 Task: Create in the project AgileHeart in Backlog an issue 'Develop a new tool for automated testing of web application security vulnerabilities and penetration testing', assign it to team member softage.1@softage.net and change the status to IN PROGRESS. Create in the project AgileHeart in Backlog an issue 'Upgrade the server infrastructure of a web application to improve performance and reliability', assign it to team member softage.2@softage.net and change the status to IN PROGRESS
Action: Mouse moved to (173, 56)
Screenshot: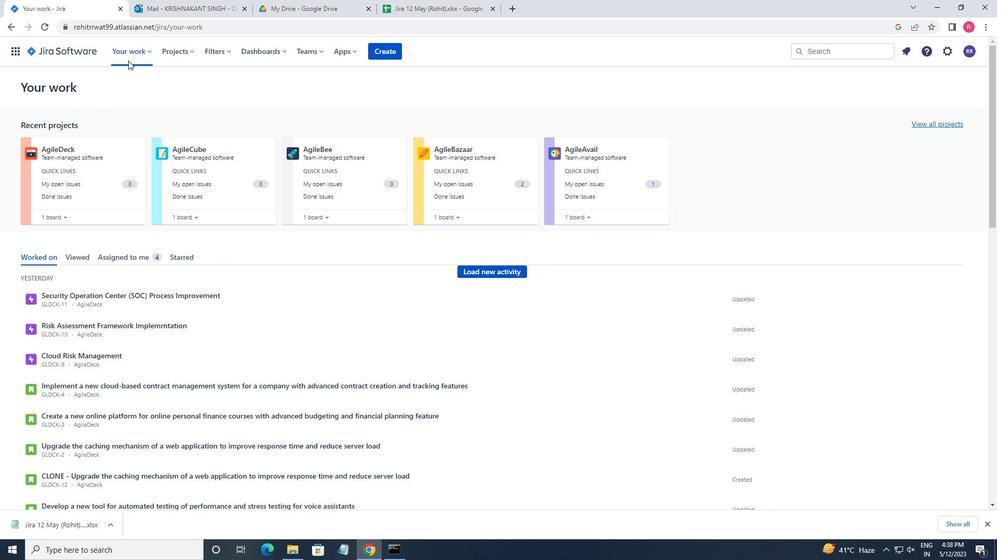 
Action: Mouse pressed left at (173, 56)
Screenshot: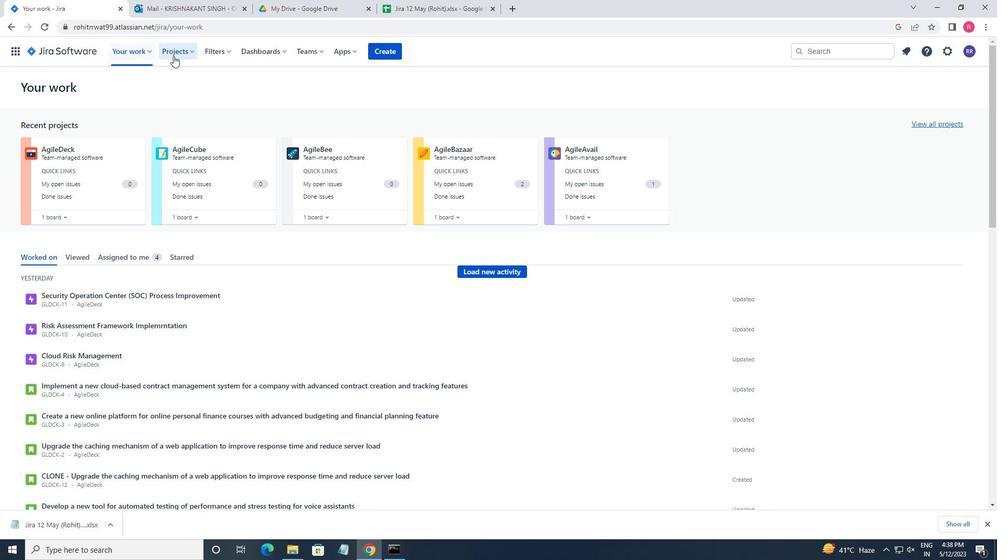 
Action: Mouse moved to (190, 100)
Screenshot: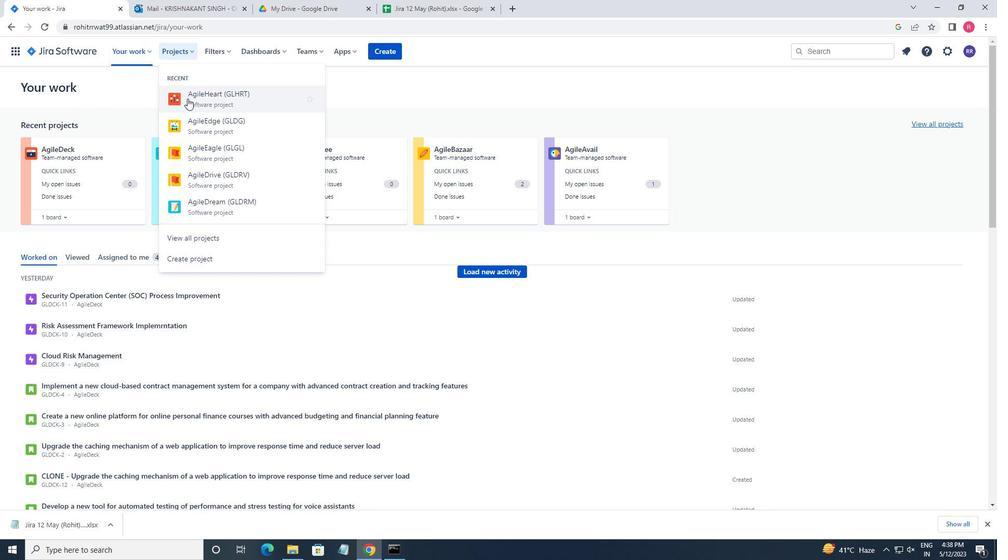 
Action: Mouse pressed left at (190, 100)
Screenshot: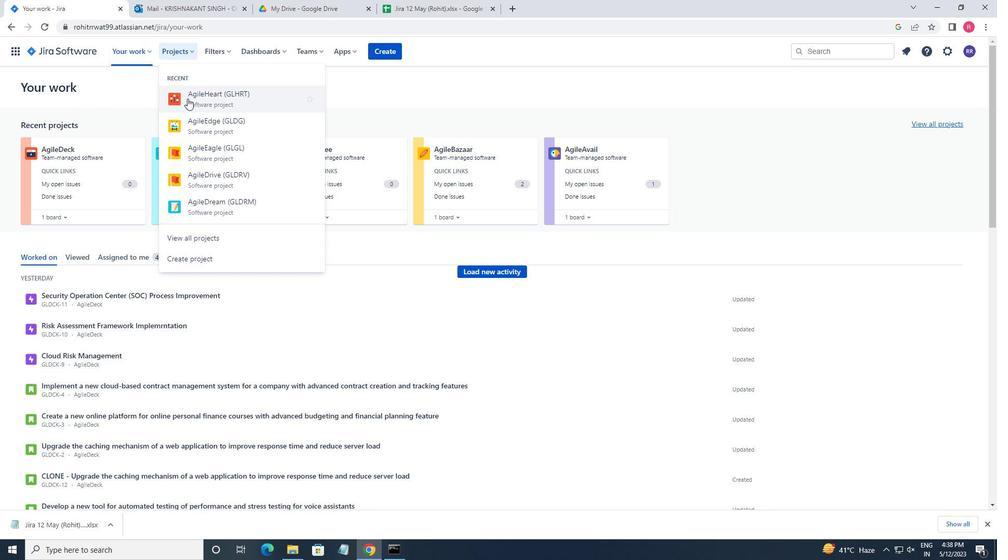 
Action: Mouse moved to (71, 161)
Screenshot: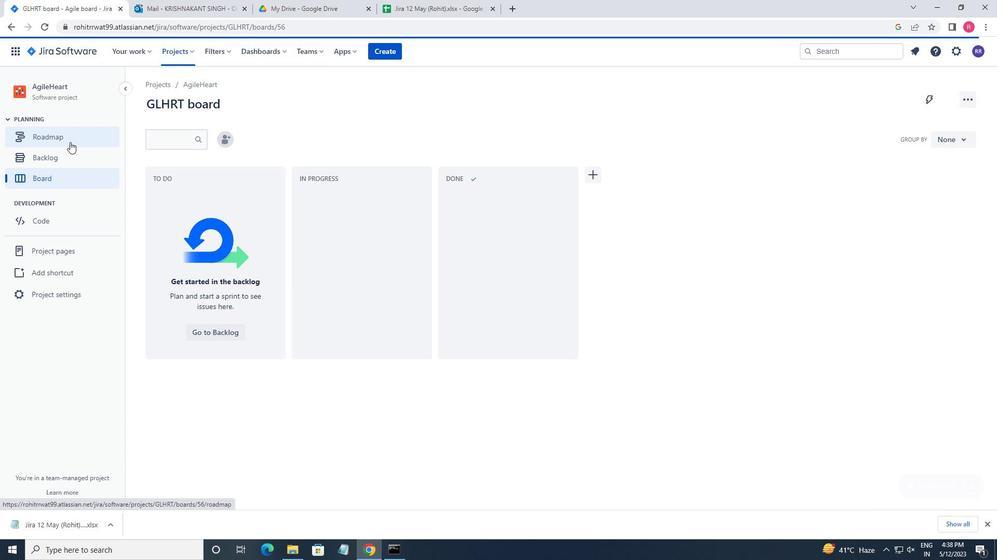 
Action: Mouse pressed left at (71, 161)
Screenshot: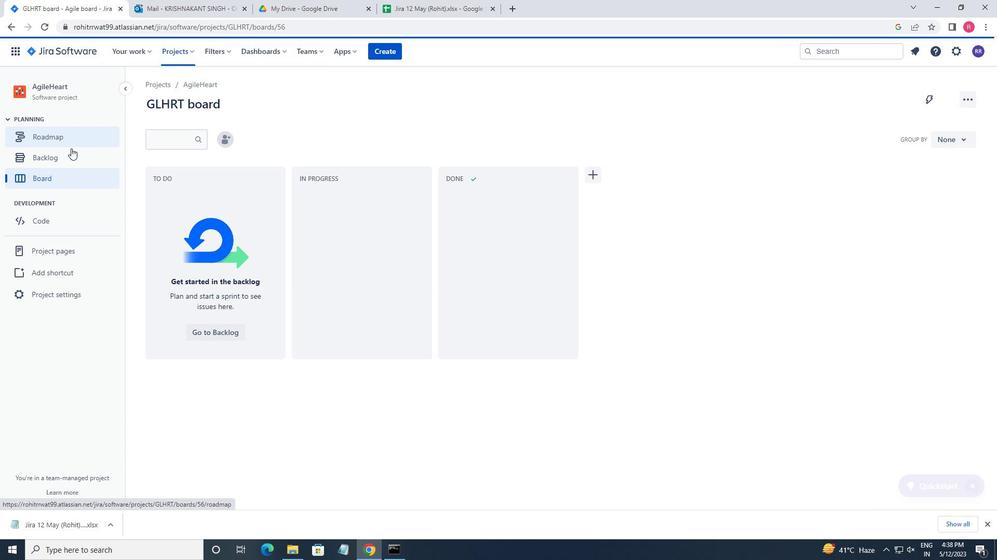 
Action: Mouse moved to (462, 376)
Screenshot: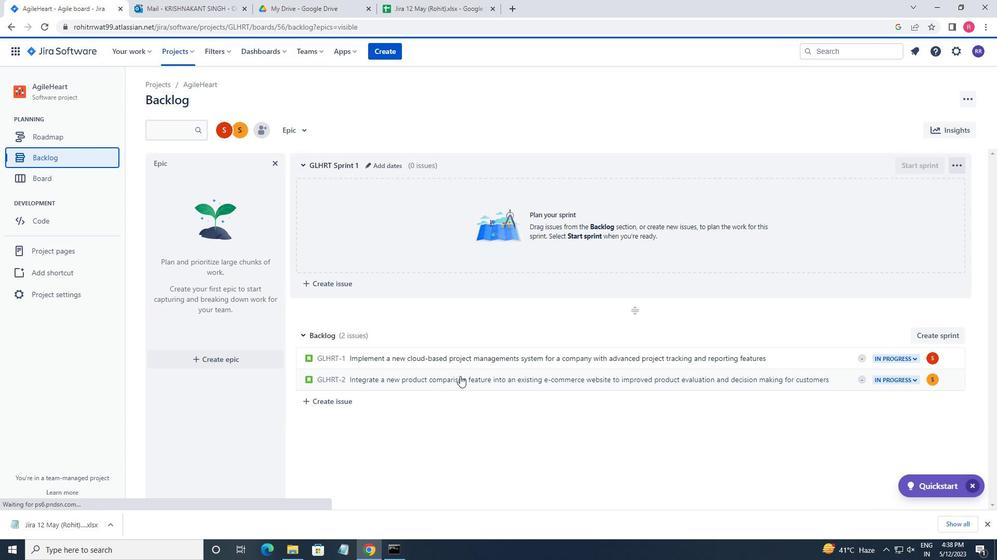 
Action: Mouse scrolled (462, 375) with delta (0, 0)
Screenshot: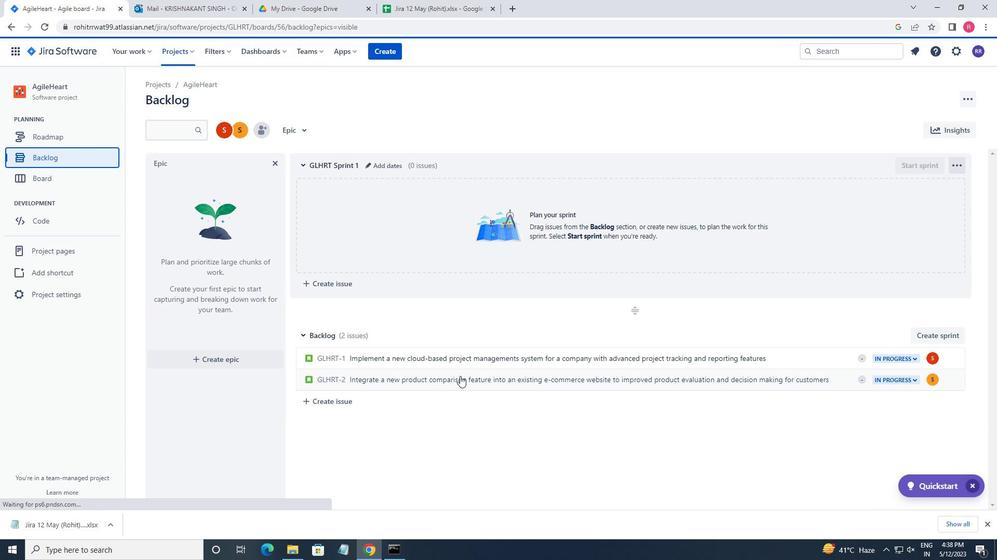 
Action: Mouse moved to (464, 377)
Screenshot: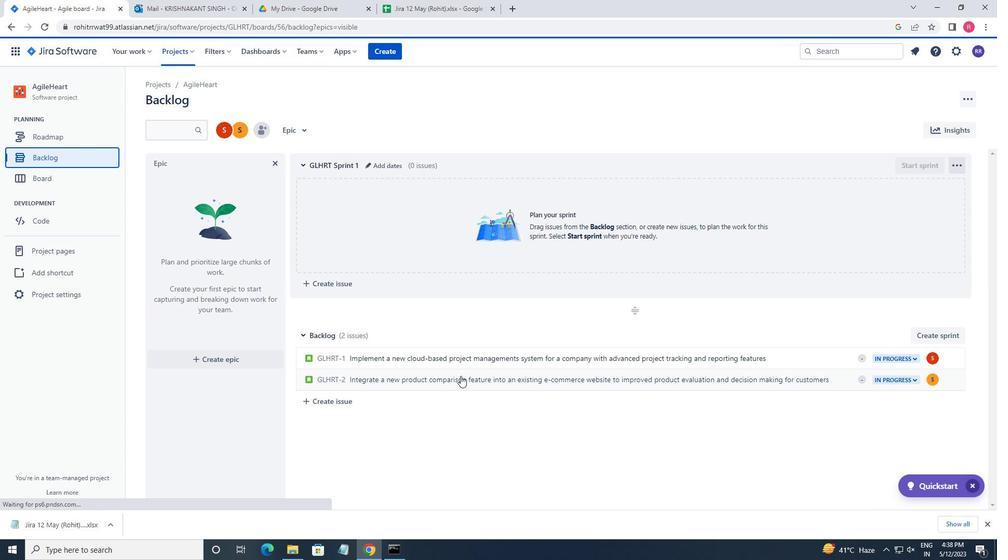 
Action: Mouse scrolled (464, 376) with delta (0, 0)
Screenshot: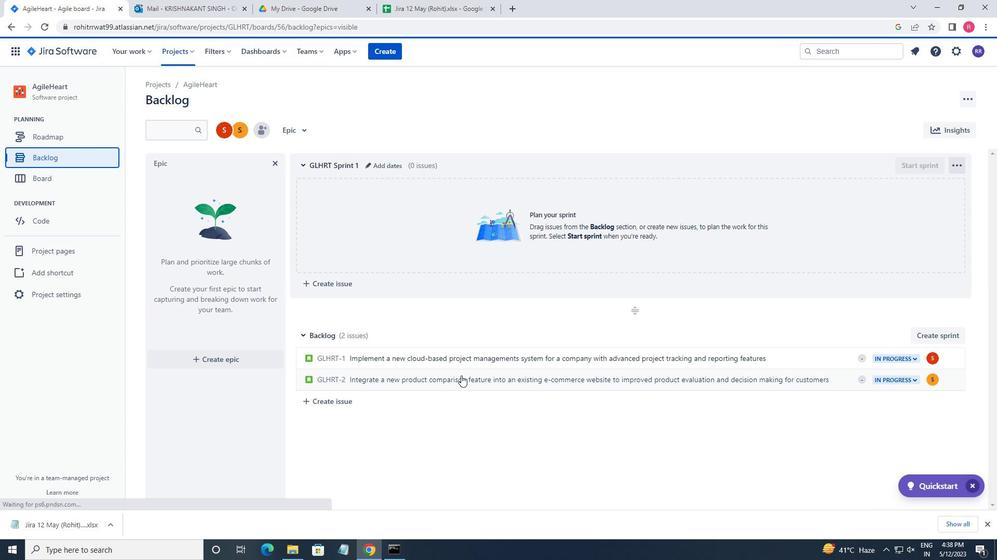 
Action: Mouse scrolled (464, 376) with delta (0, 0)
Screenshot: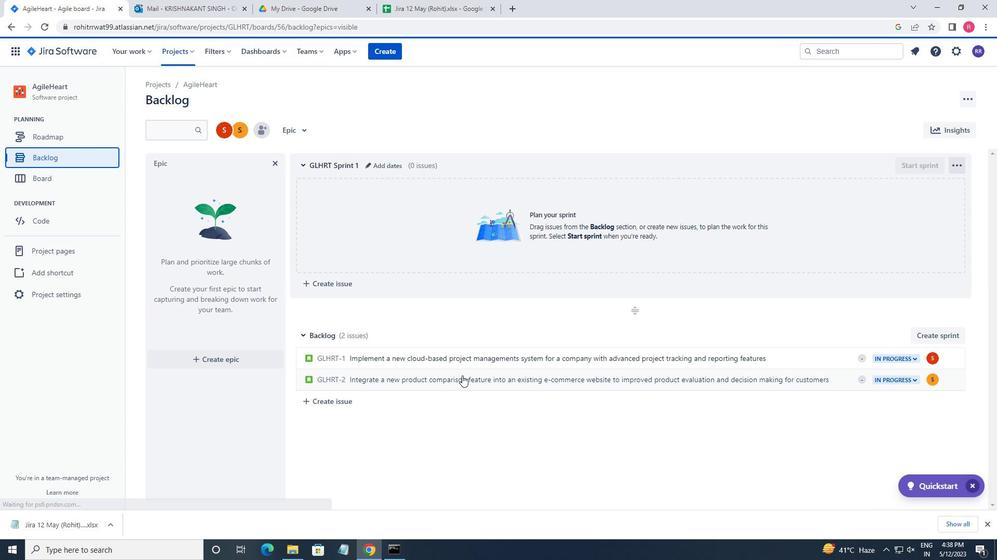 
Action: Mouse scrolled (464, 376) with delta (0, 0)
Screenshot: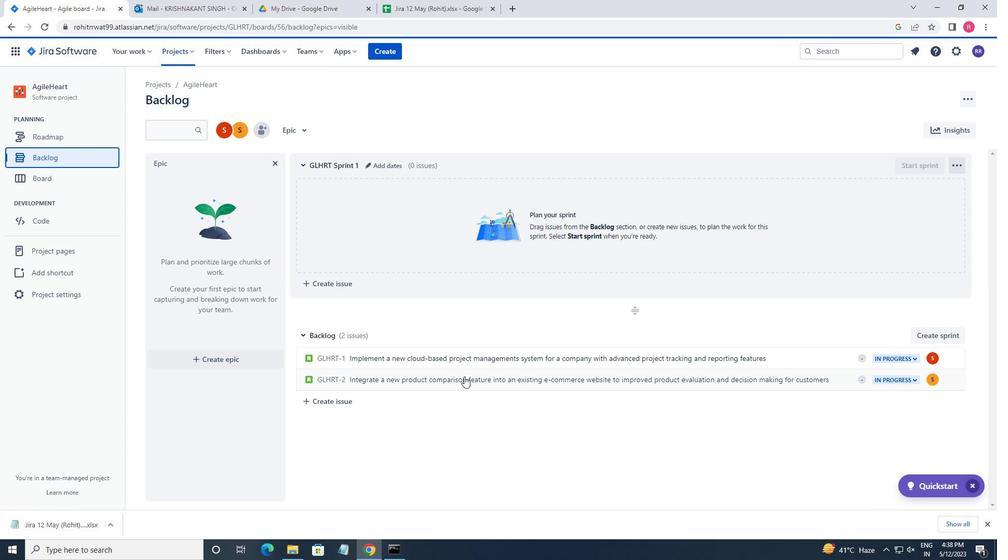 
Action: Mouse moved to (349, 406)
Screenshot: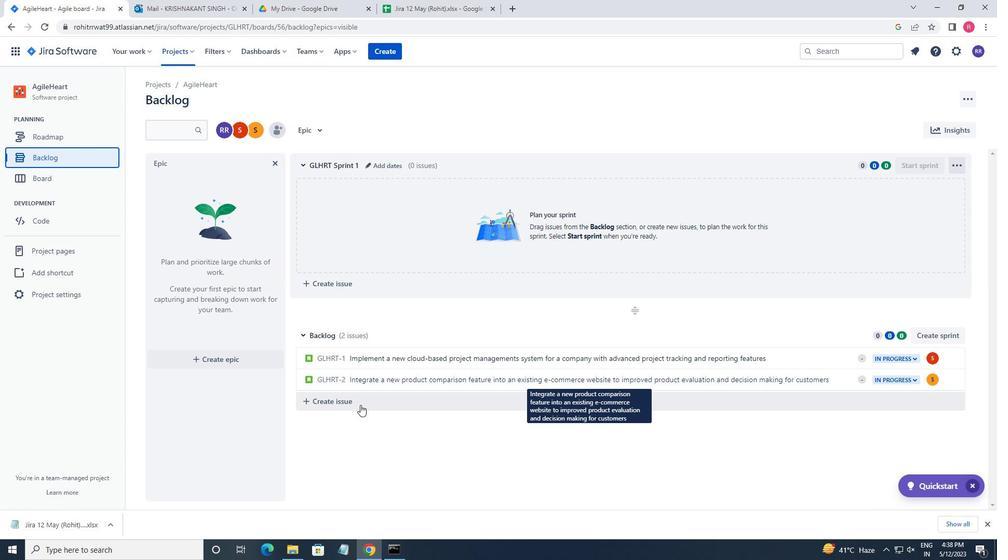 
Action: Mouse pressed left at (349, 406)
Screenshot: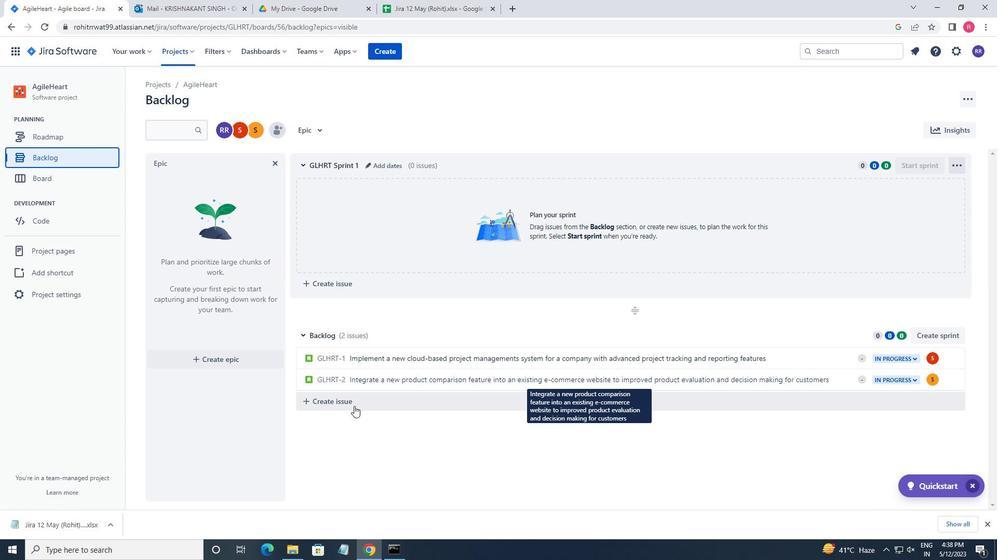 
Action: Key pressed <Key.shift>DEVELOP<Key.space>A<Key.space>NEW<Key.space>TOOL<Key.space>AUTOMATED<Key.space>TESTING<Key.space>OF<Key.space>WEB<Key.space>APPLICATION<Key.space>SECURITY<Key.space>VULNERABILITIES<Key.space>AND<Key.space>PENETRATION<Key.space>TESTING<Key.enter>
Screenshot: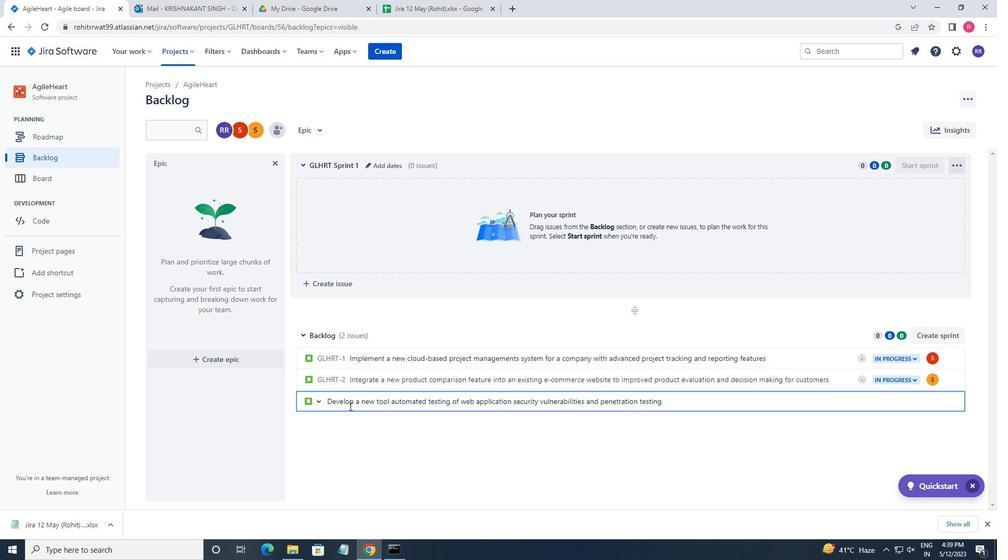 
Action: Mouse moved to (932, 402)
Screenshot: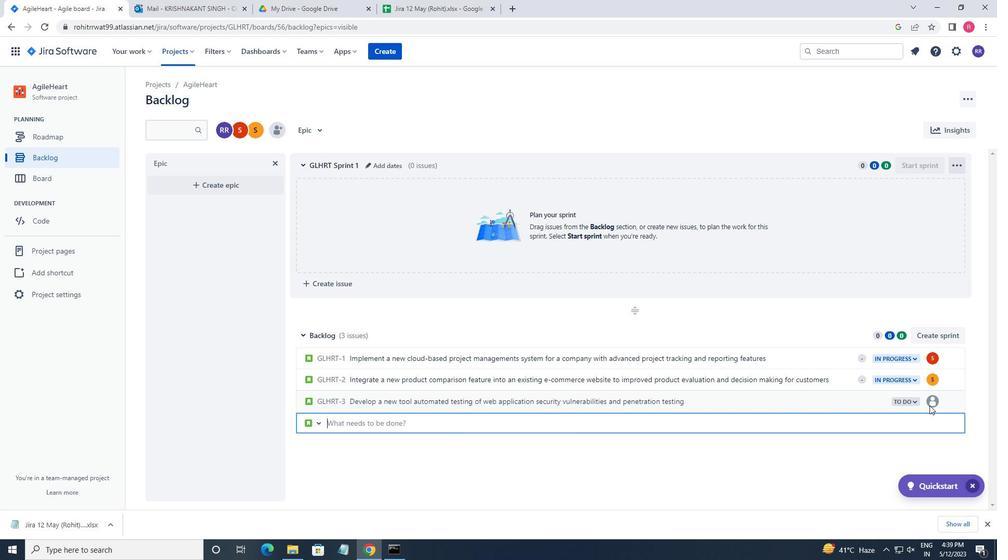 
Action: Mouse pressed left at (932, 402)
Screenshot: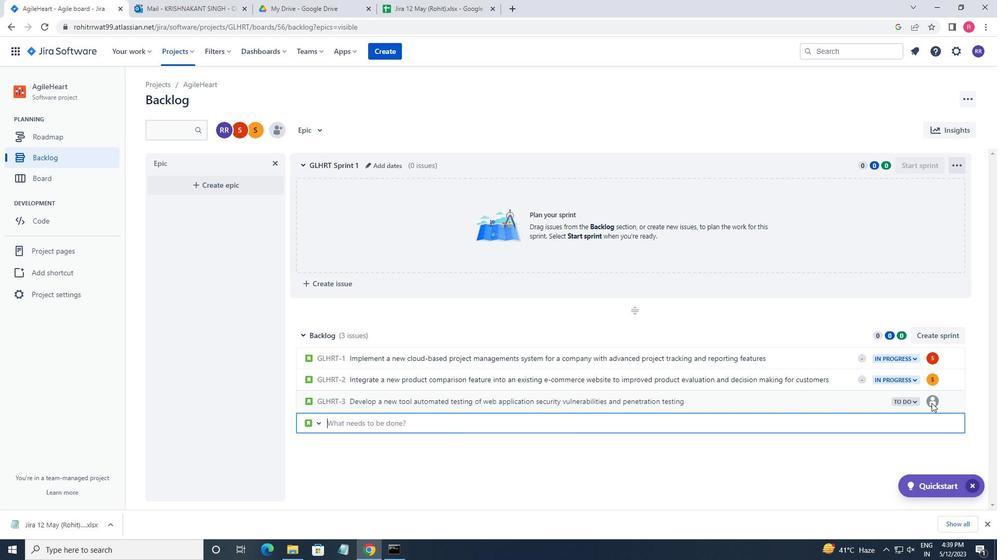 
Action: Mouse pressed left at (932, 402)
Screenshot: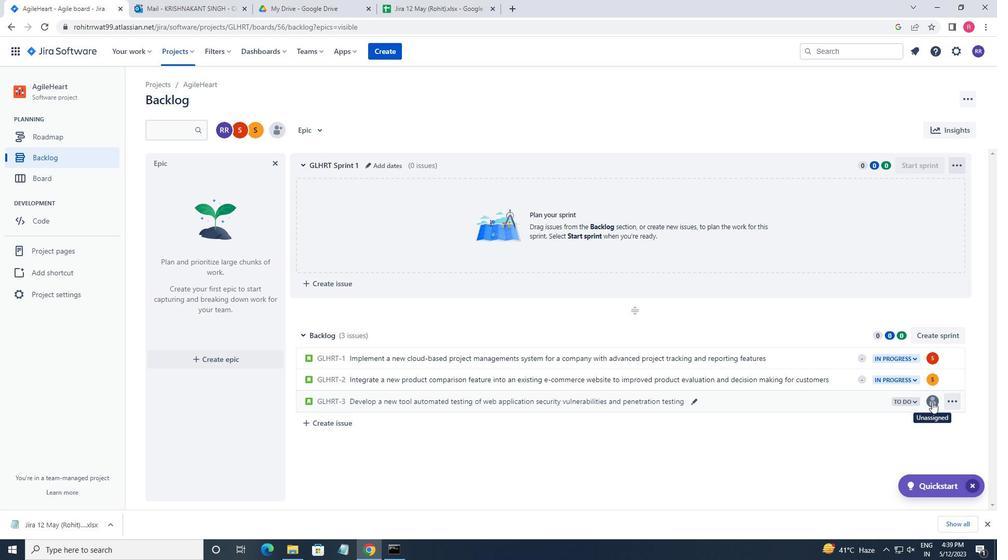 
Action: Key pressed SOF
Screenshot: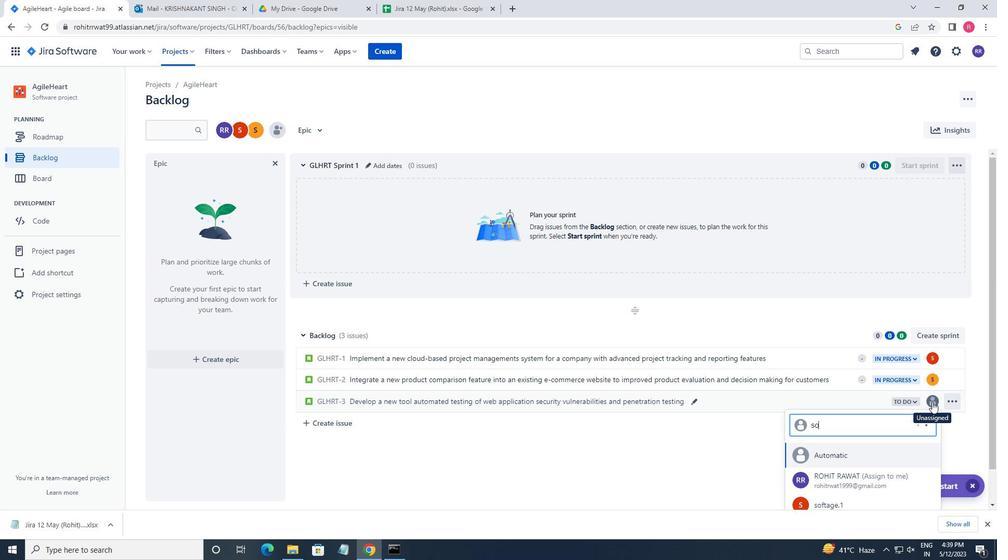 
Action: Mouse moved to (932, 402)
Screenshot: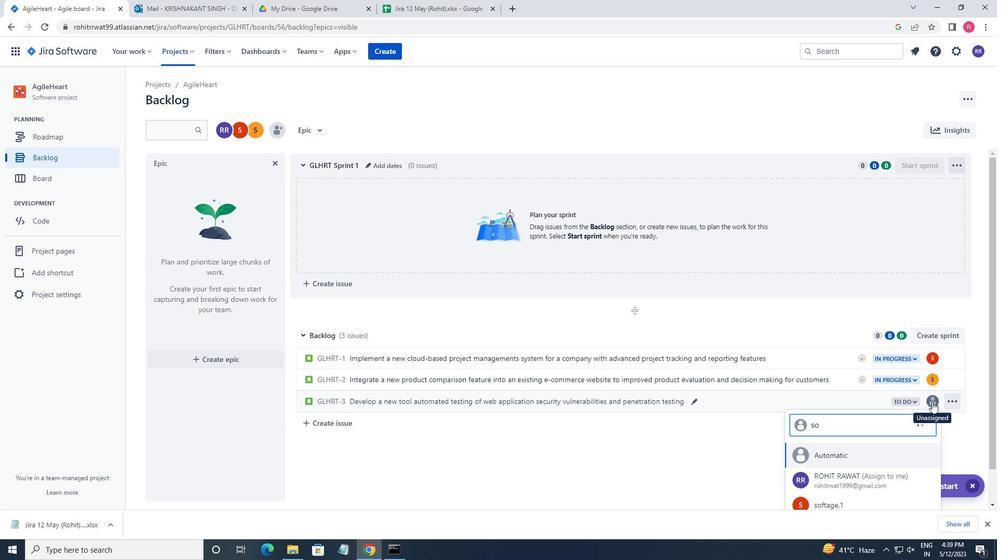
Action: Key pressed T
Screenshot: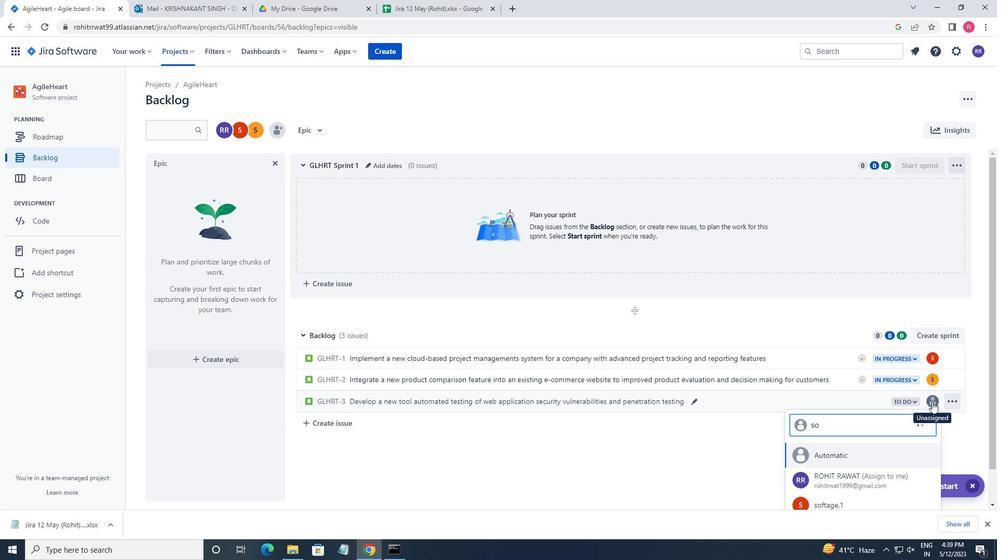 
Action: Mouse moved to (926, 394)
Screenshot: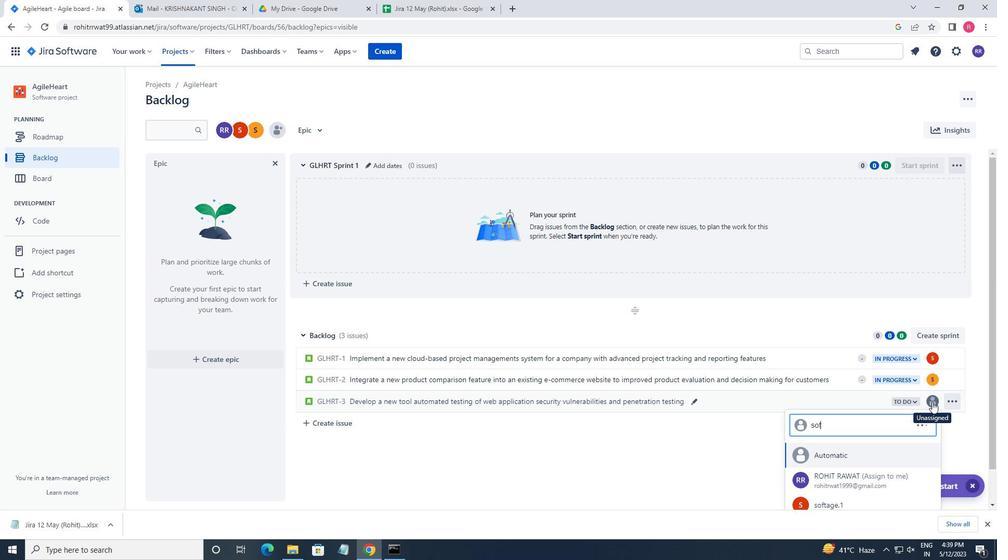 
Action: Key pressed A
Screenshot: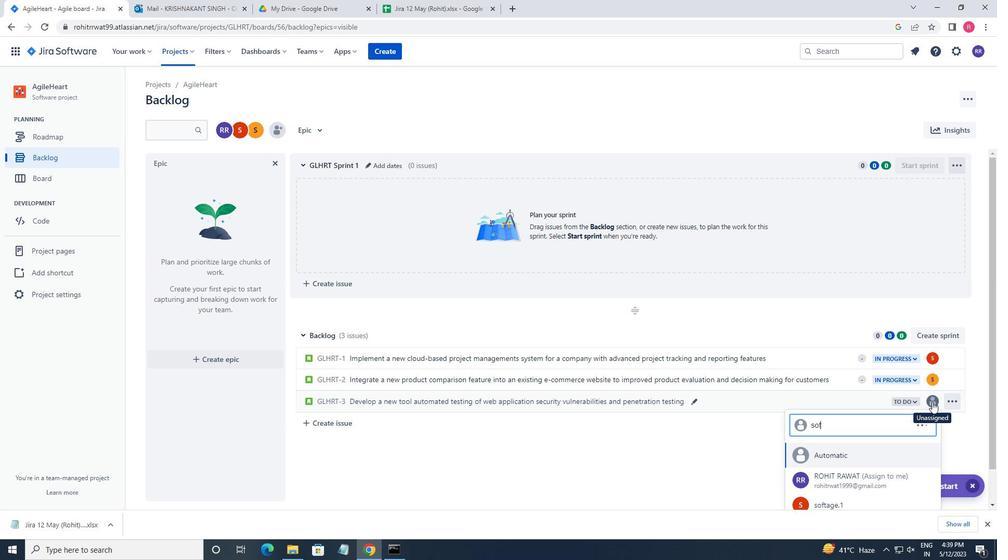 
Action: Mouse moved to (904, 360)
Screenshot: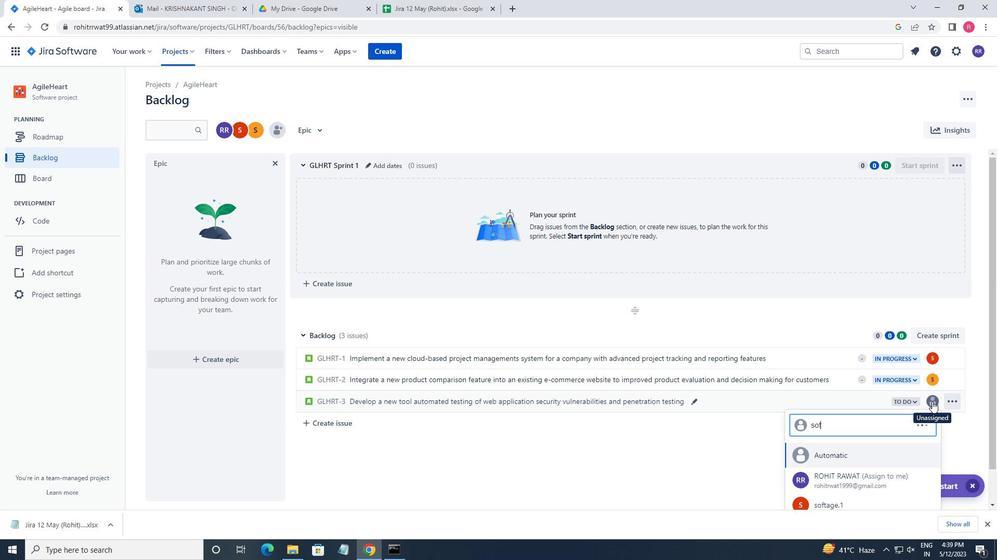 
Action: Key pressed GE.1
Screenshot: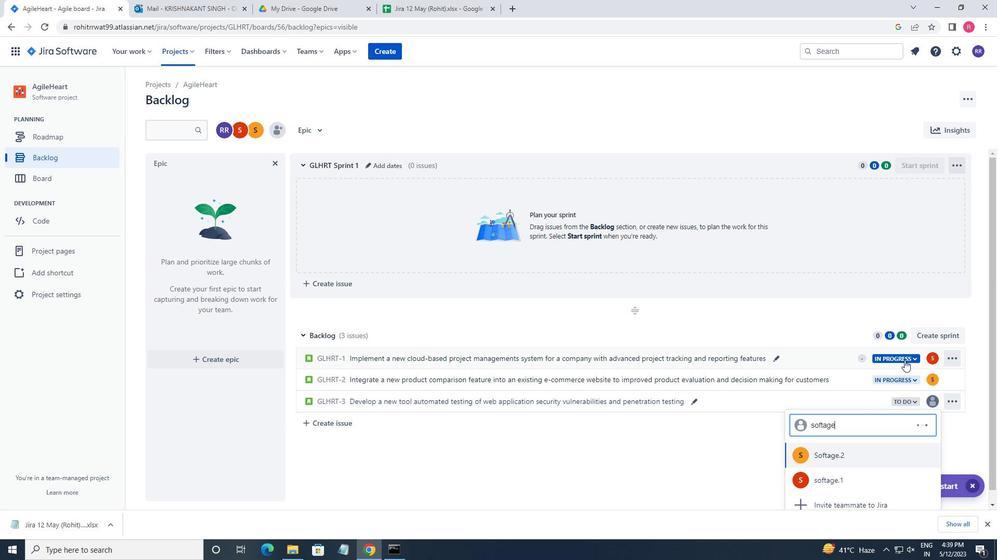 
Action: Mouse moved to (853, 451)
Screenshot: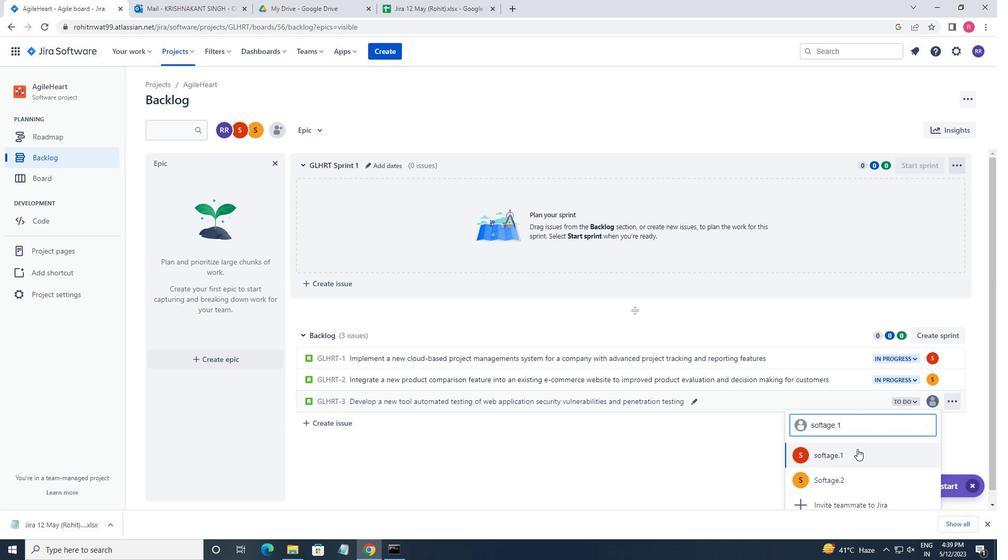 
Action: Mouse pressed left at (853, 451)
Screenshot: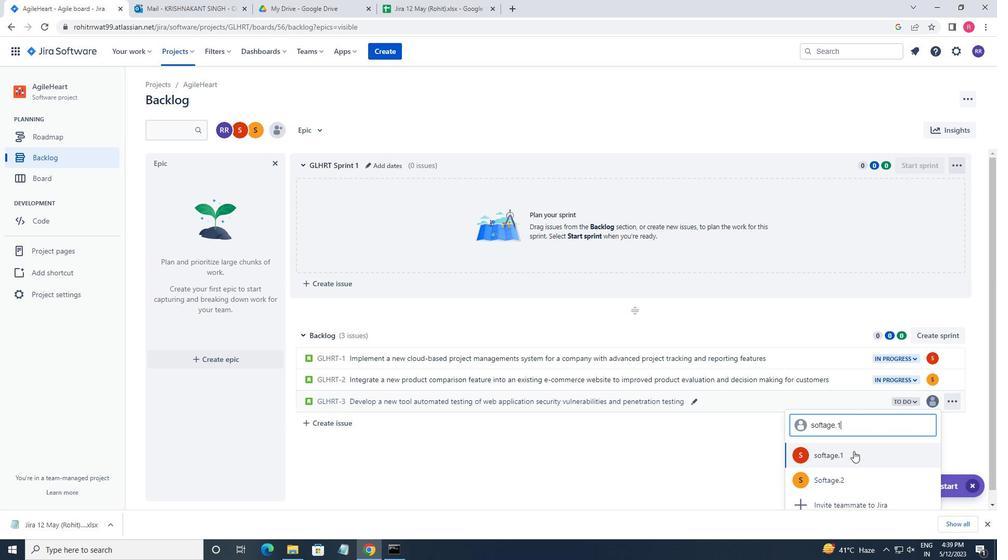 
Action: Mouse moved to (898, 399)
Screenshot: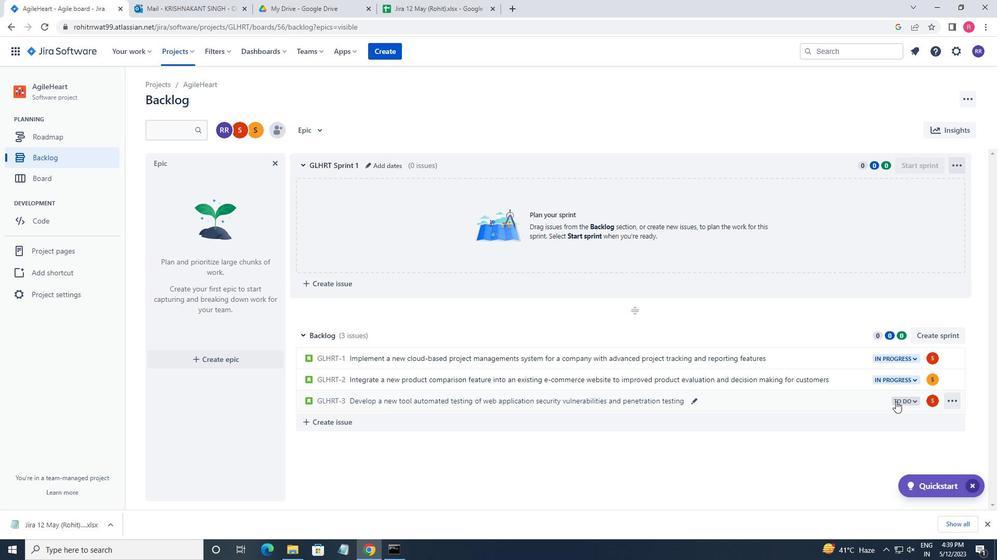 
Action: Mouse pressed left at (898, 399)
Screenshot: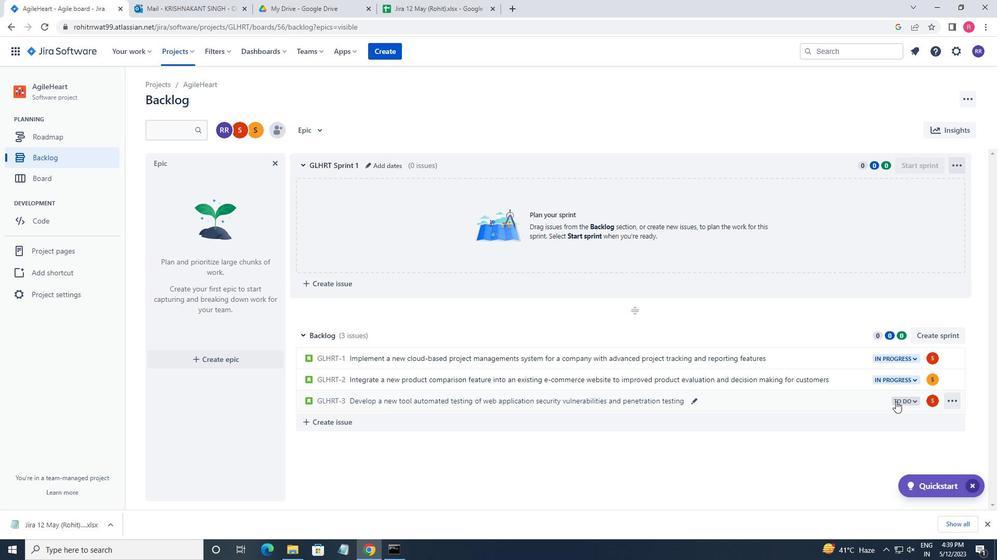 
Action: Mouse moved to (838, 424)
Screenshot: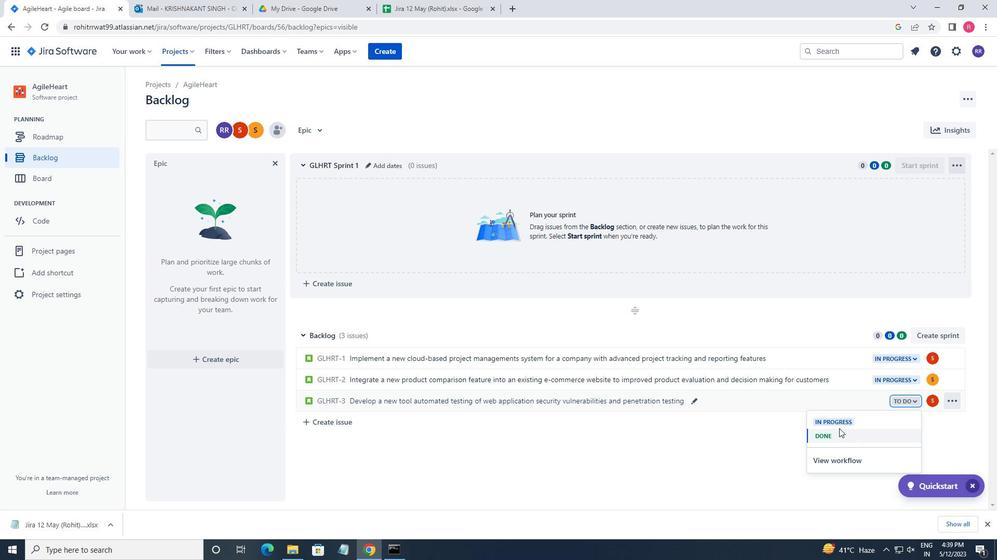 
Action: Mouse pressed left at (838, 424)
Screenshot: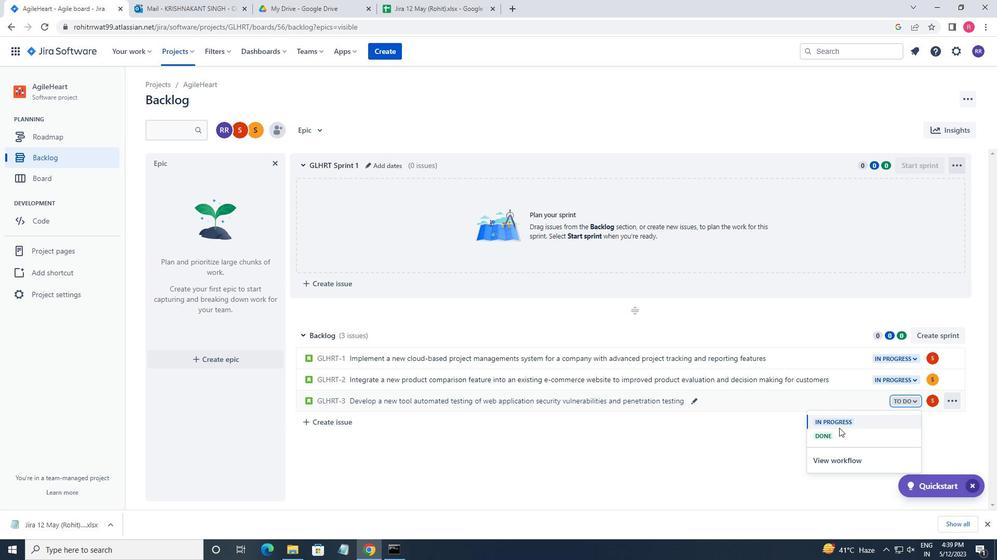 
Action: Mouse moved to (364, 422)
Screenshot: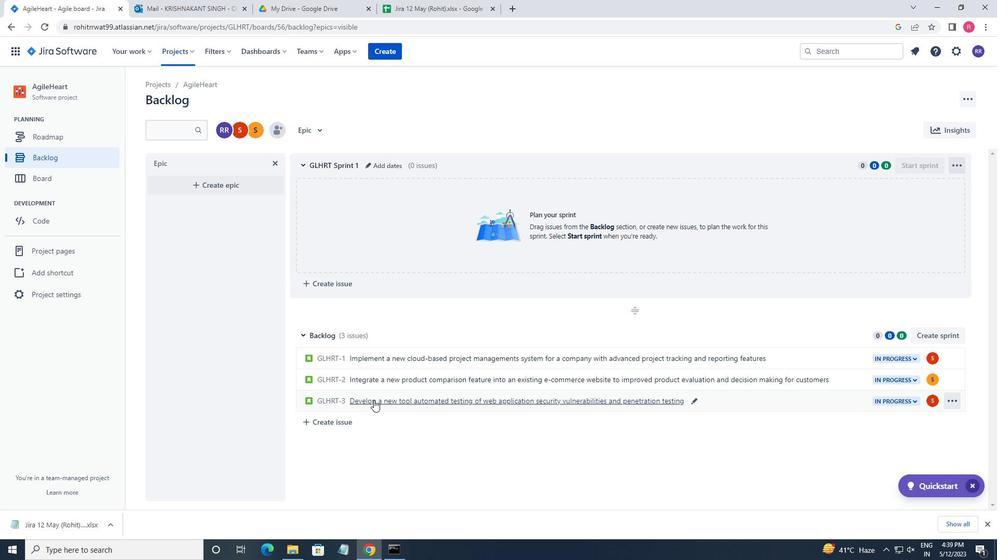 
Action: Mouse pressed left at (364, 422)
Screenshot: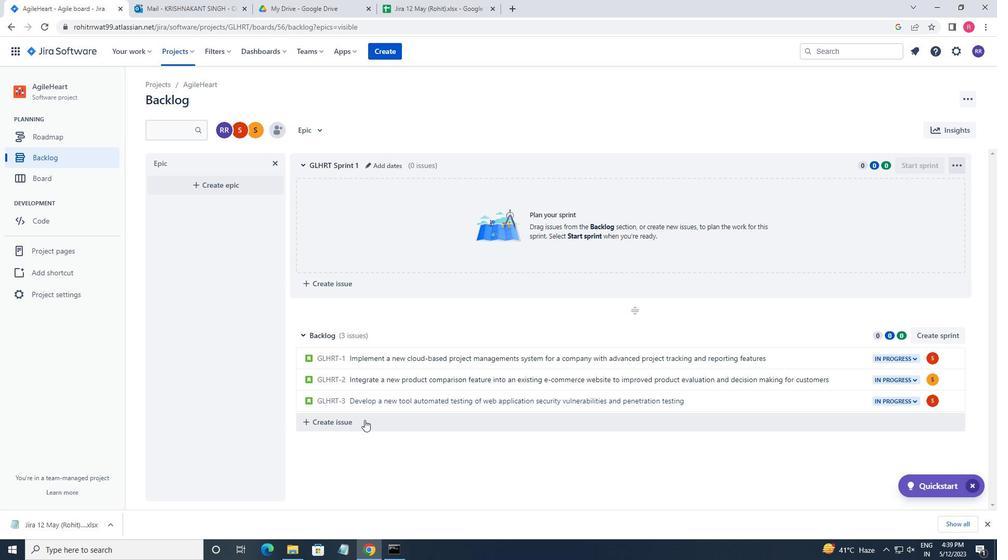 
Action: Key pressed <Key.shift_r>UO<Key.backspace>PGRADE<Key.space>THE<Key.space>SERVER<Key.space>INFRASTU<Key.backspace>RUCTURE<Key.space>OF<Key.space>A<Key.space>WEB<Key.space>APPLICATION<Key.space>TO<Key.space>IMPROVE<Key.space>PERFORMANCE<Key.space>AND<Key.space>RELIABILITY<Key.enter>
Screenshot: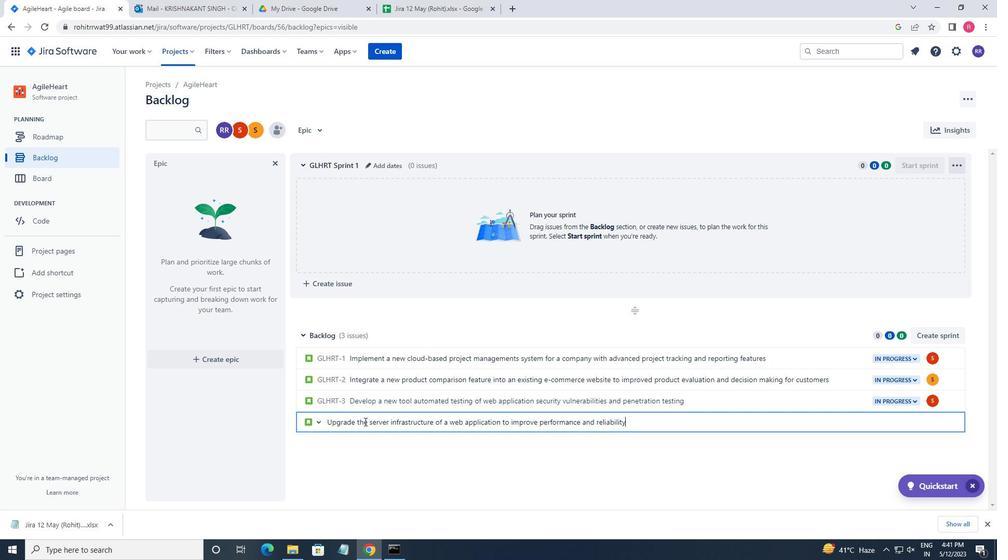 
Action: Mouse moved to (931, 425)
Screenshot: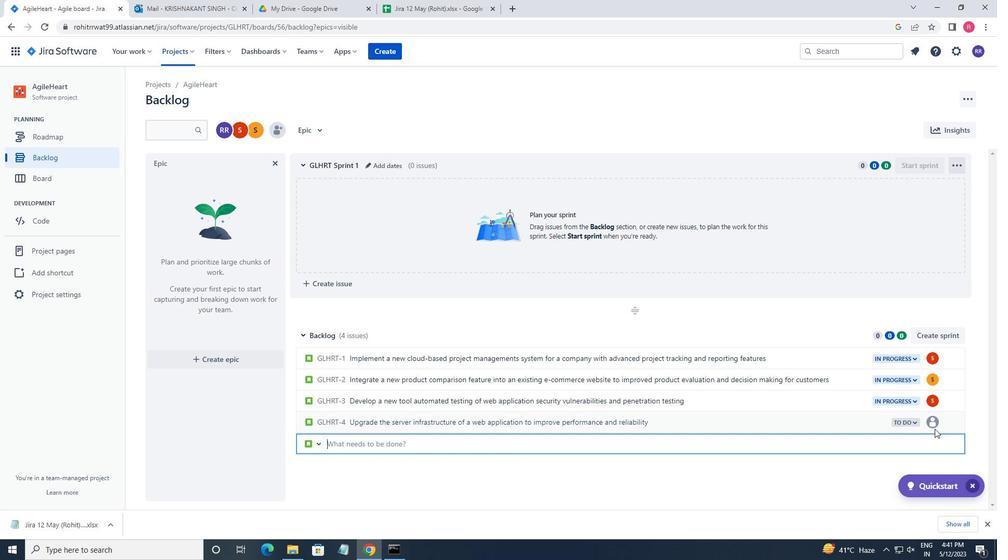 
Action: Mouse pressed left at (931, 425)
Screenshot: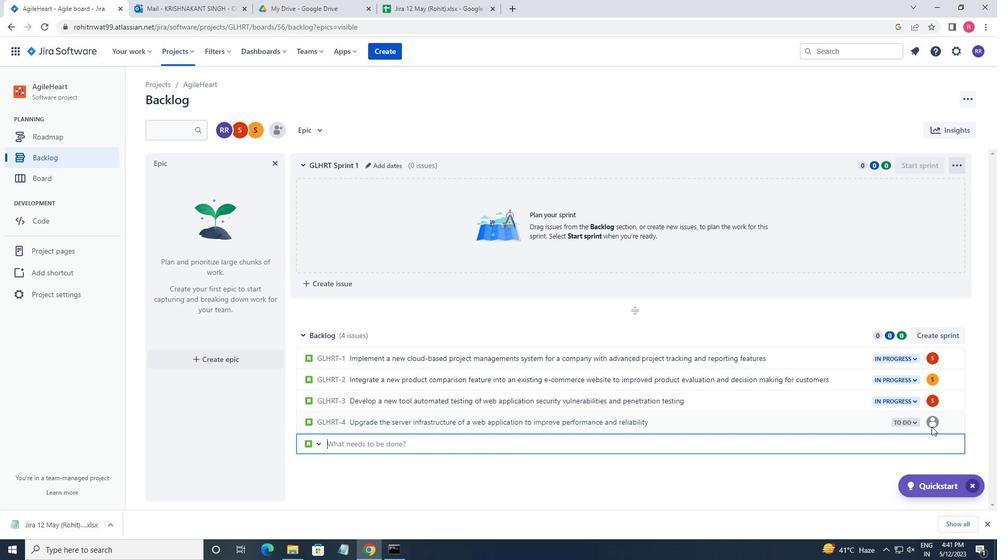 
Action: Mouse pressed left at (931, 425)
Screenshot: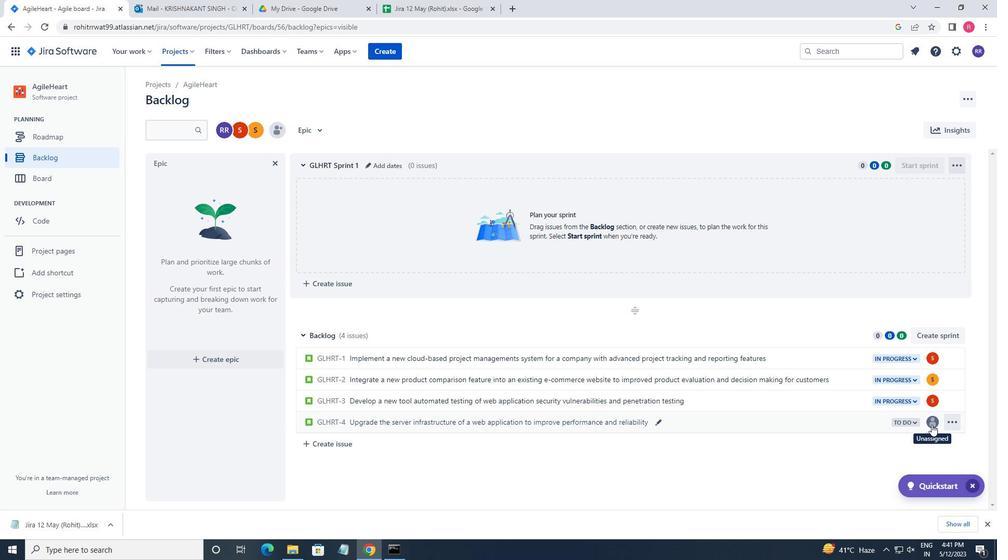 
Action: Key pressed SOFTAGE.2
Screenshot: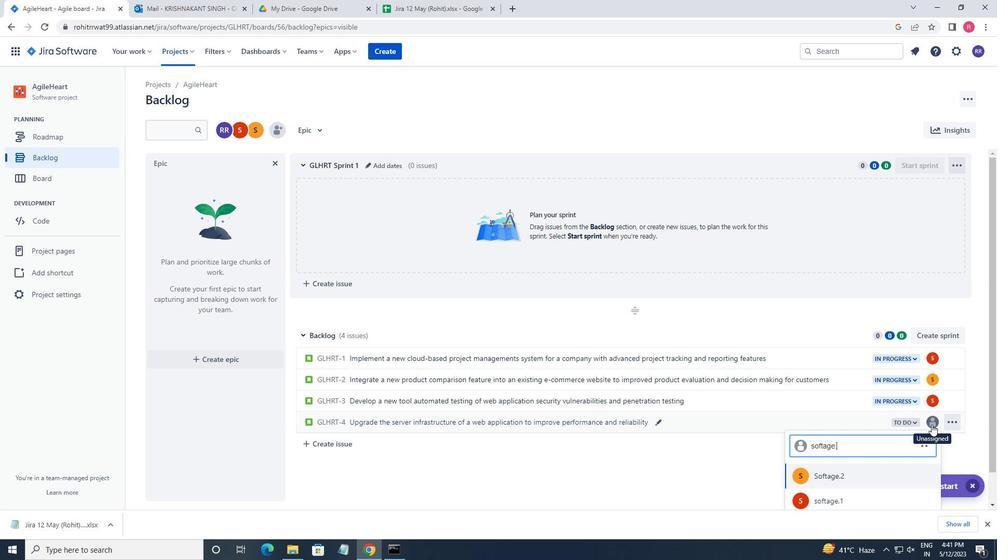 
Action: Mouse moved to (848, 477)
Screenshot: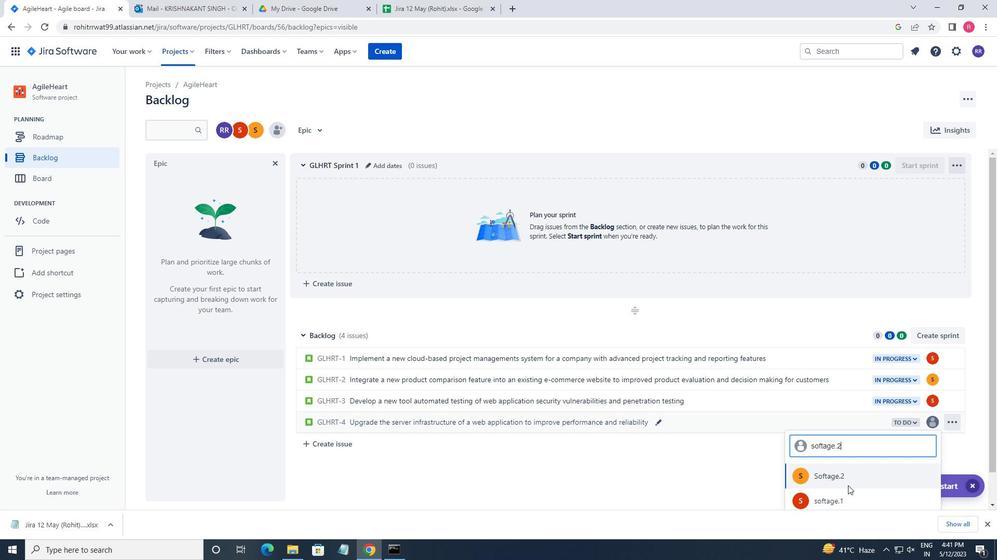 
Action: Mouse pressed left at (848, 477)
Screenshot: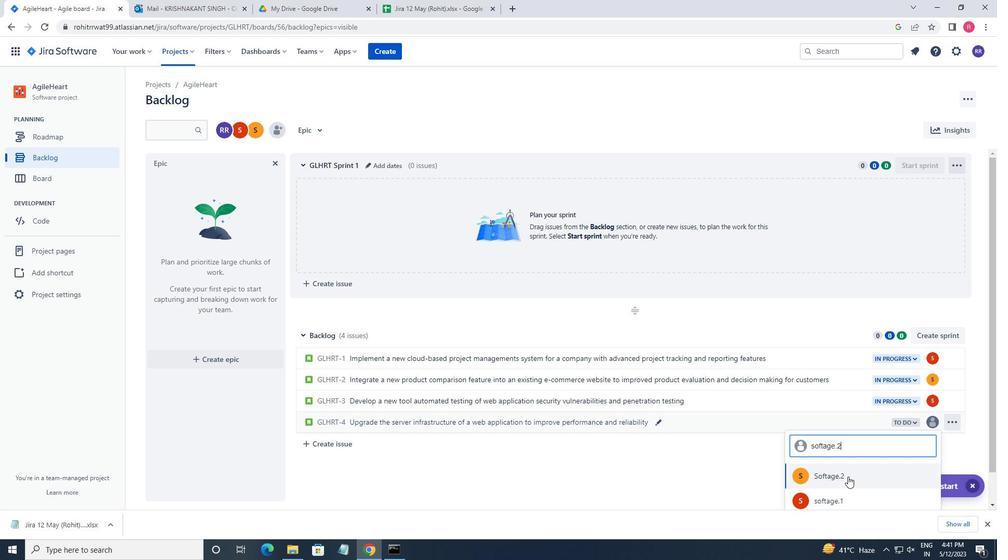 
Action: Mouse moved to (907, 424)
Screenshot: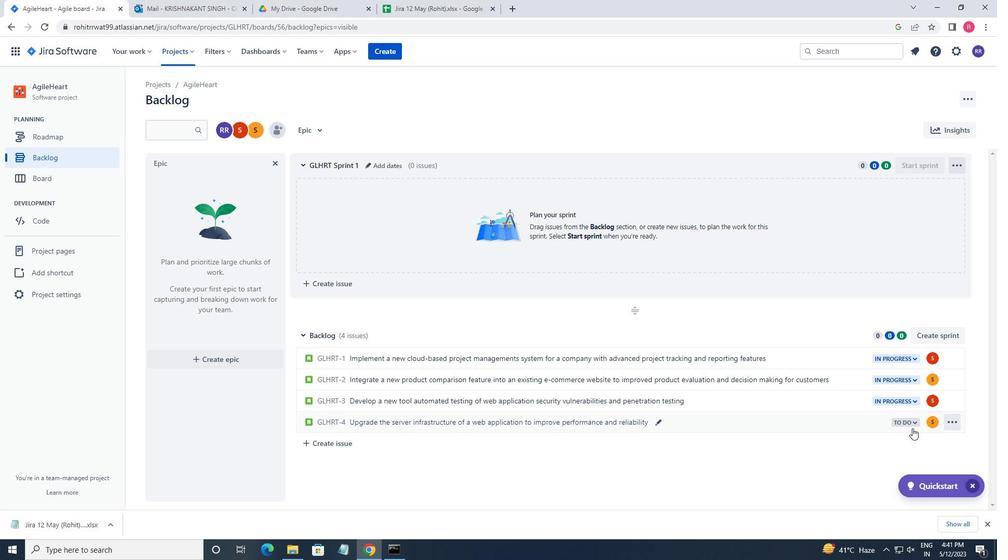 
Action: Mouse pressed left at (907, 424)
Screenshot: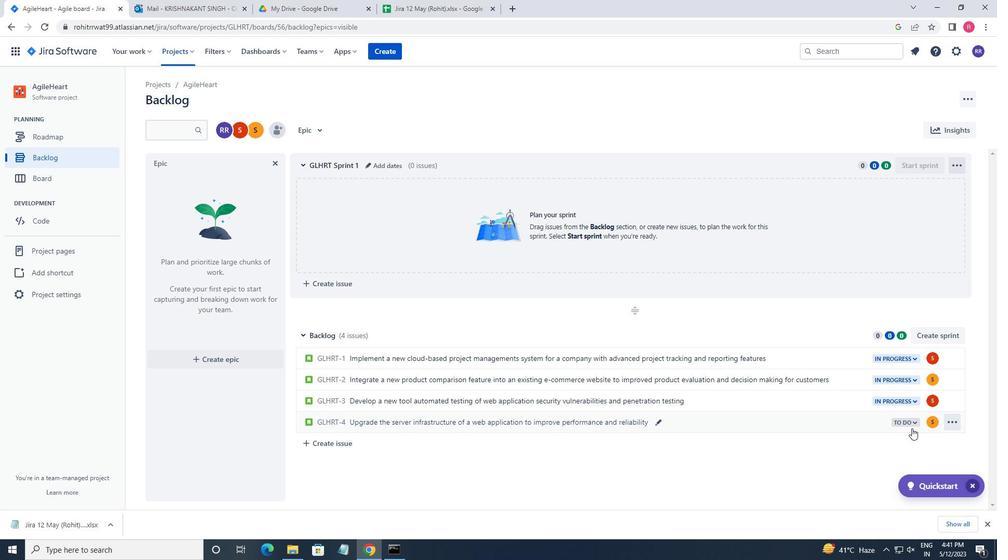 
Action: Mouse moved to (849, 444)
Screenshot: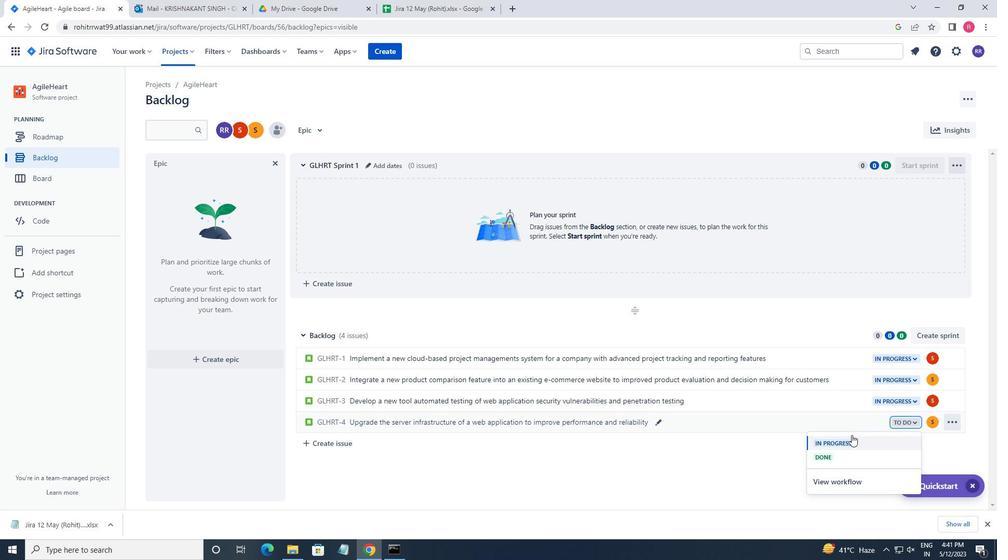 
Action: Mouse pressed left at (849, 444)
Screenshot: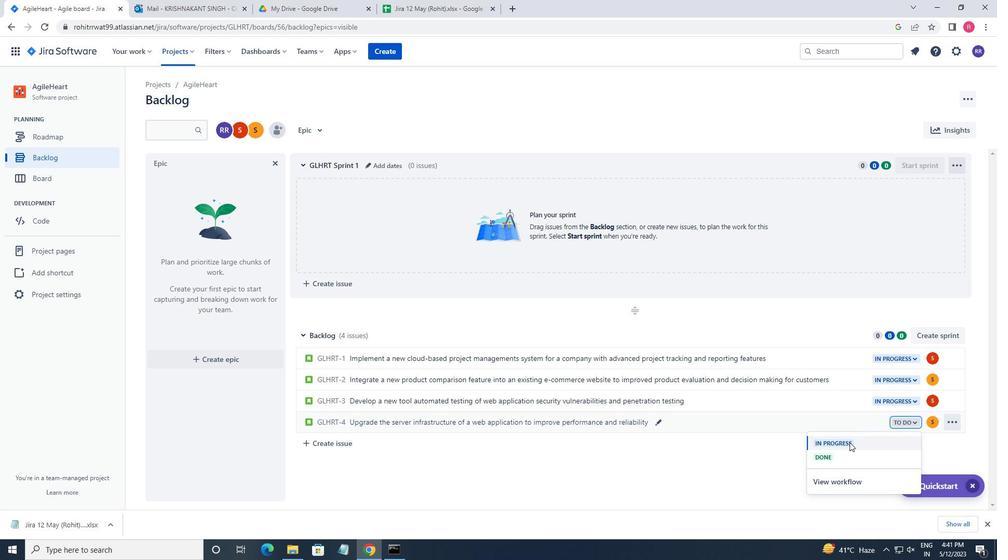 
